 Task: Create a rule from the Routing list, Task moved to a section -> Set Priority in the project AgileConnection , set the section as To-Do and set the priority of the task as  High
Action: Mouse moved to (1044, 97)
Screenshot: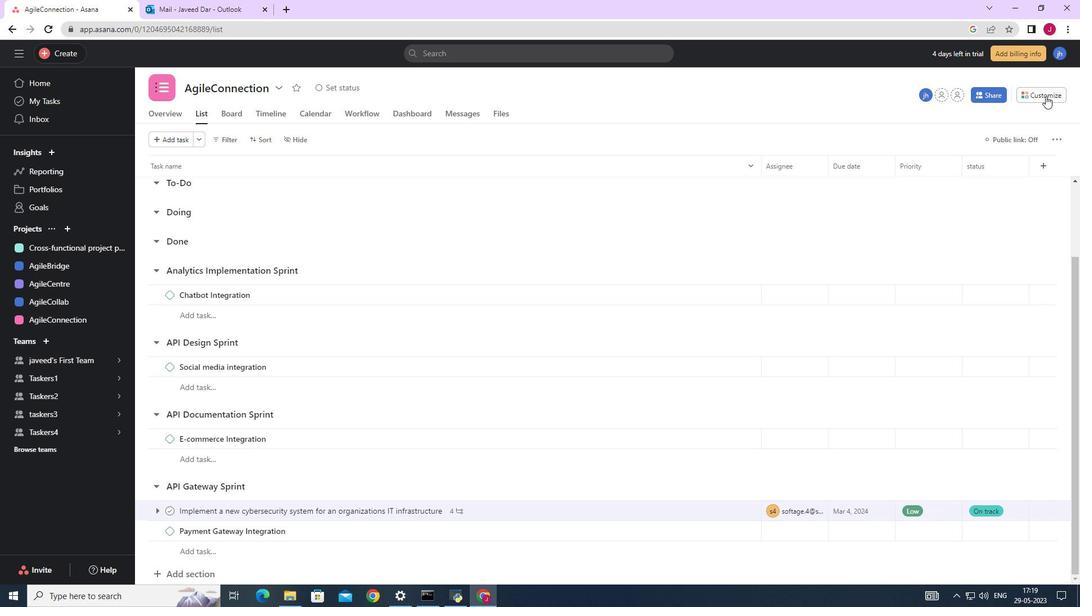 
Action: Mouse pressed left at (1044, 97)
Screenshot: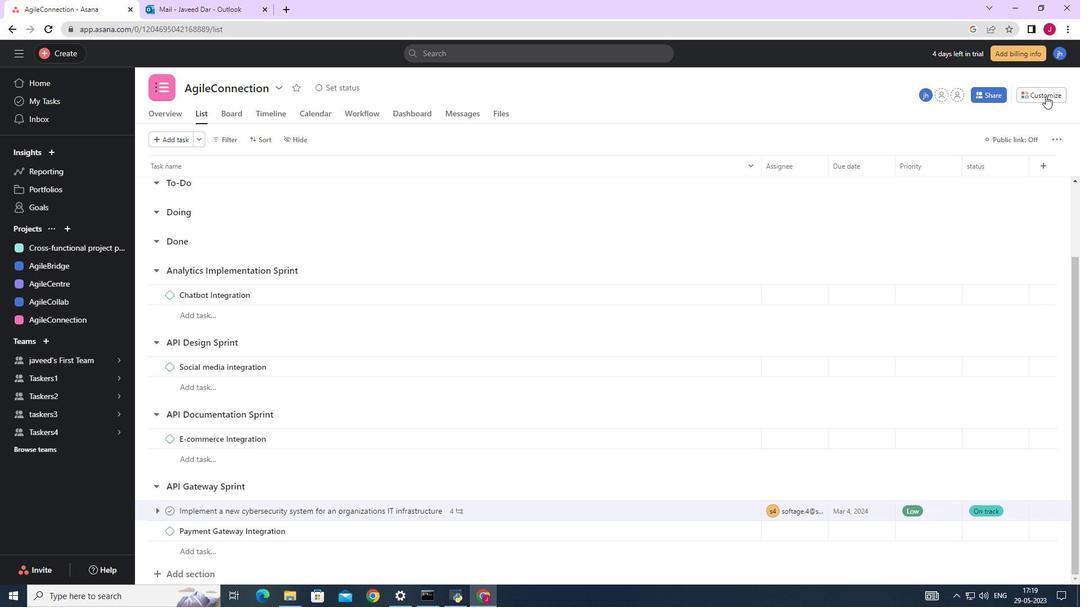 
Action: Mouse moved to (846, 245)
Screenshot: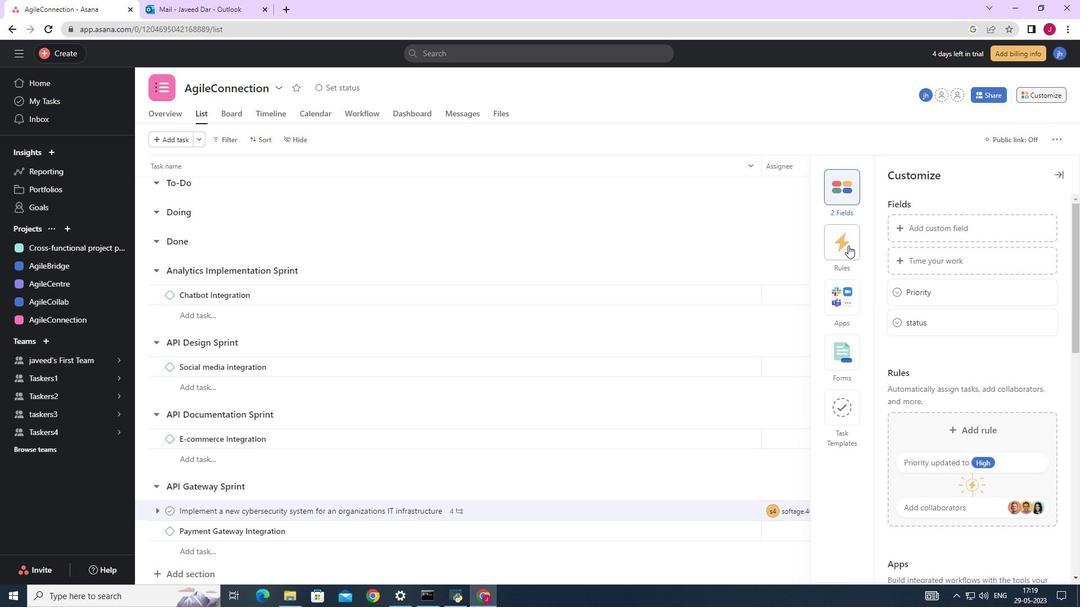 
Action: Mouse pressed left at (846, 245)
Screenshot: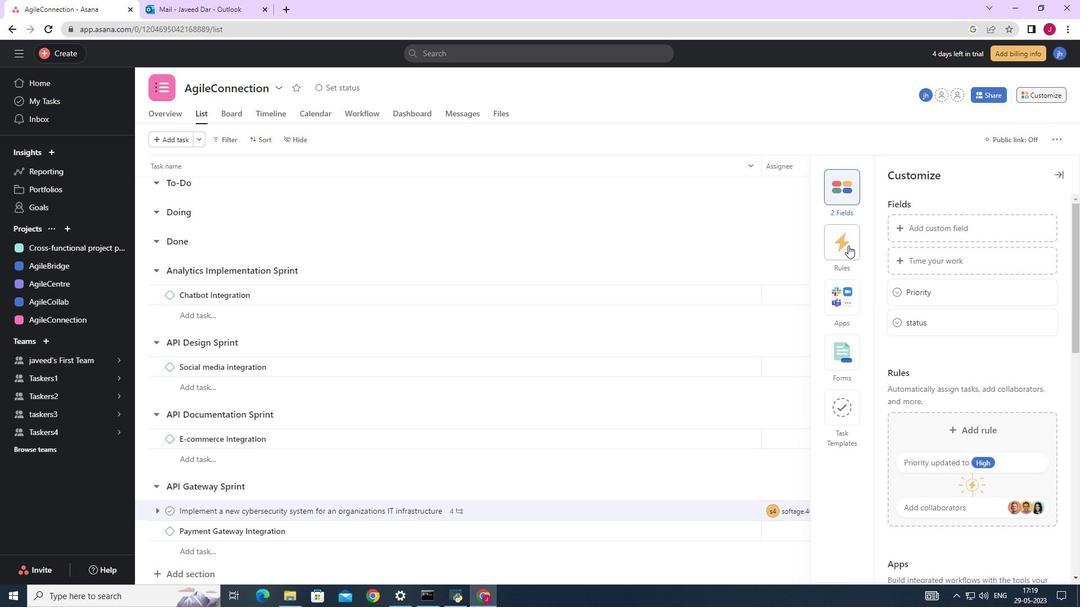 
Action: Mouse moved to (963, 255)
Screenshot: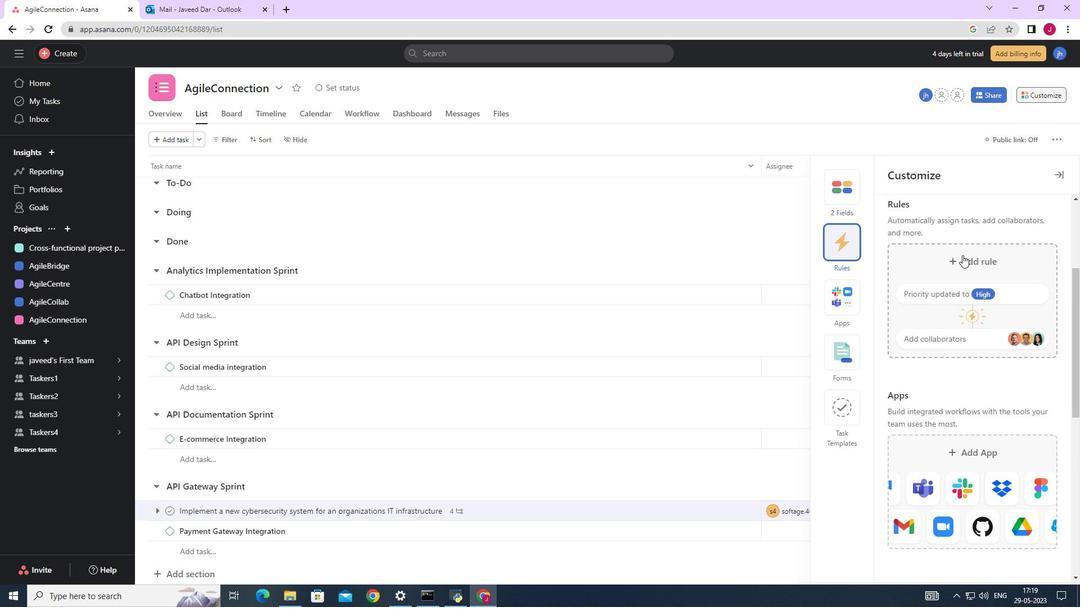 
Action: Mouse pressed left at (963, 255)
Screenshot: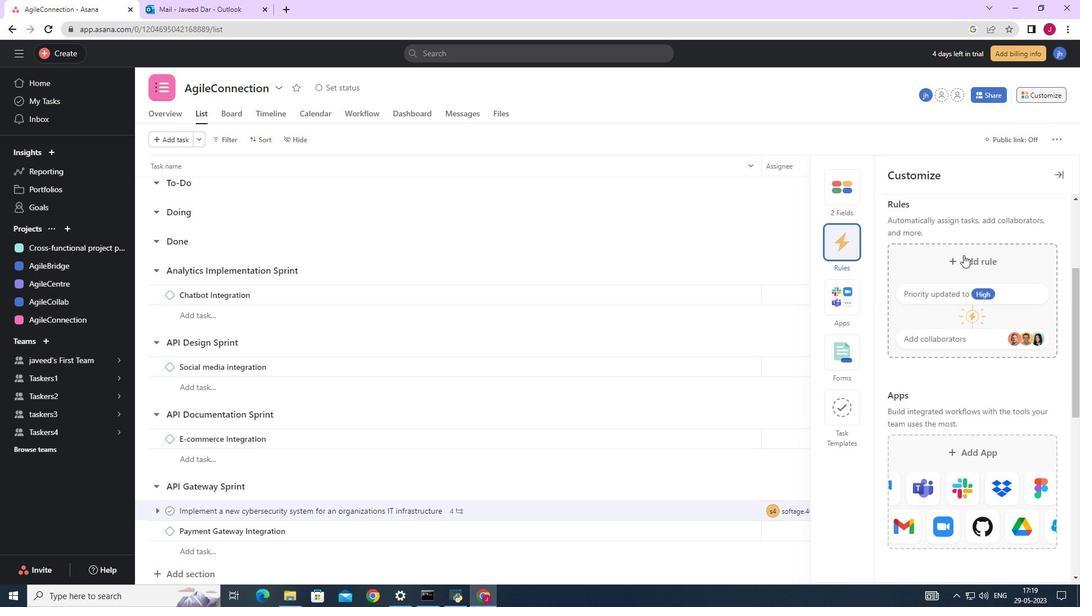 
Action: Mouse moved to (251, 147)
Screenshot: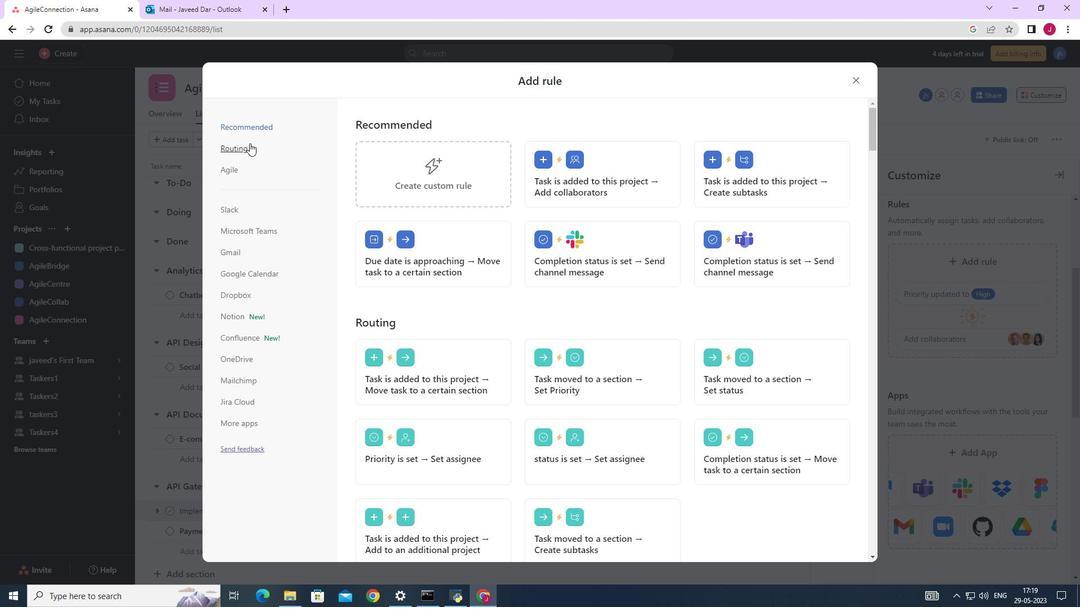 
Action: Mouse pressed left at (251, 147)
Screenshot: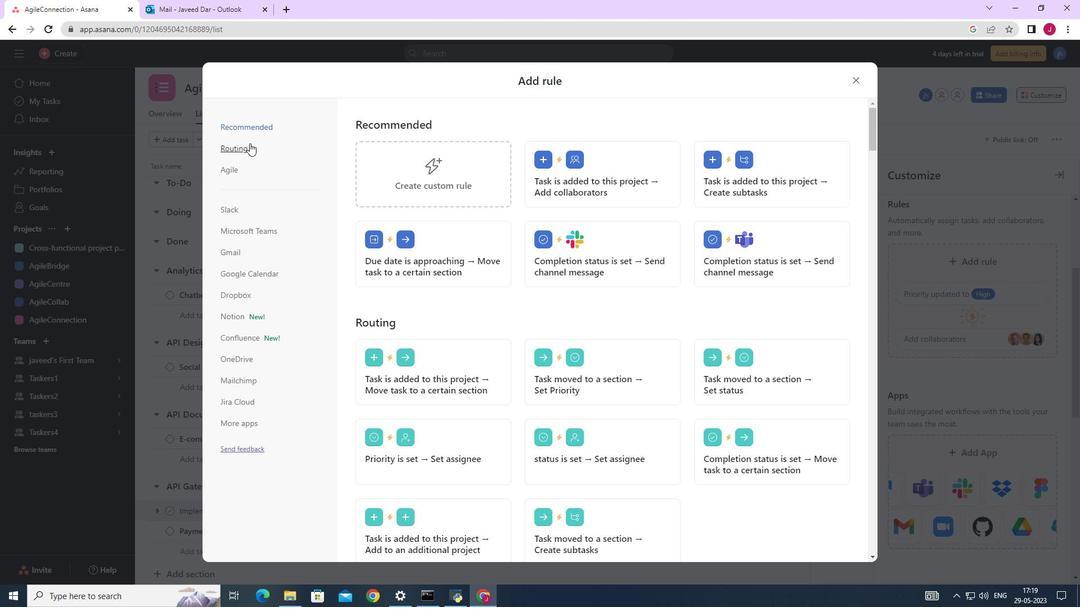 
Action: Mouse moved to (574, 176)
Screenshot: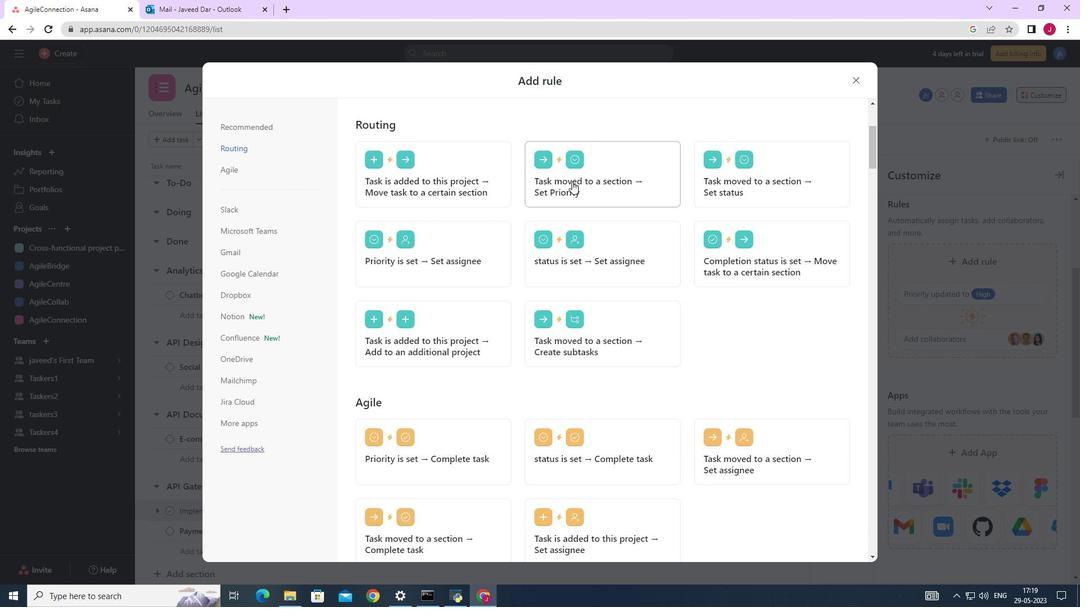 
Action: Mouse pressed left at (574, 176)
Screenshot: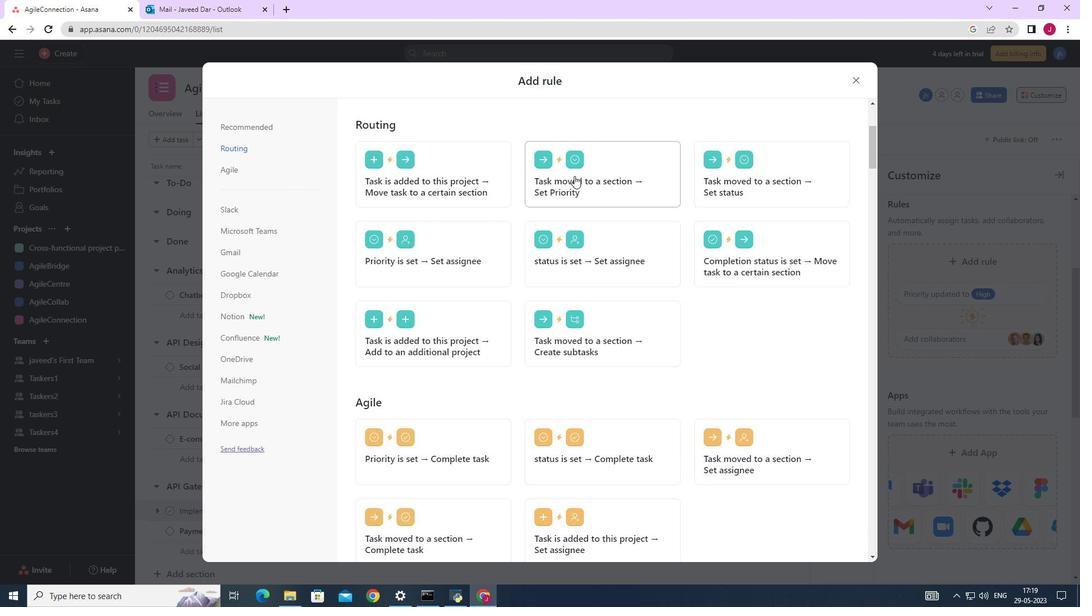 
Action: Mouse moved to (429, 299)
Screenshot: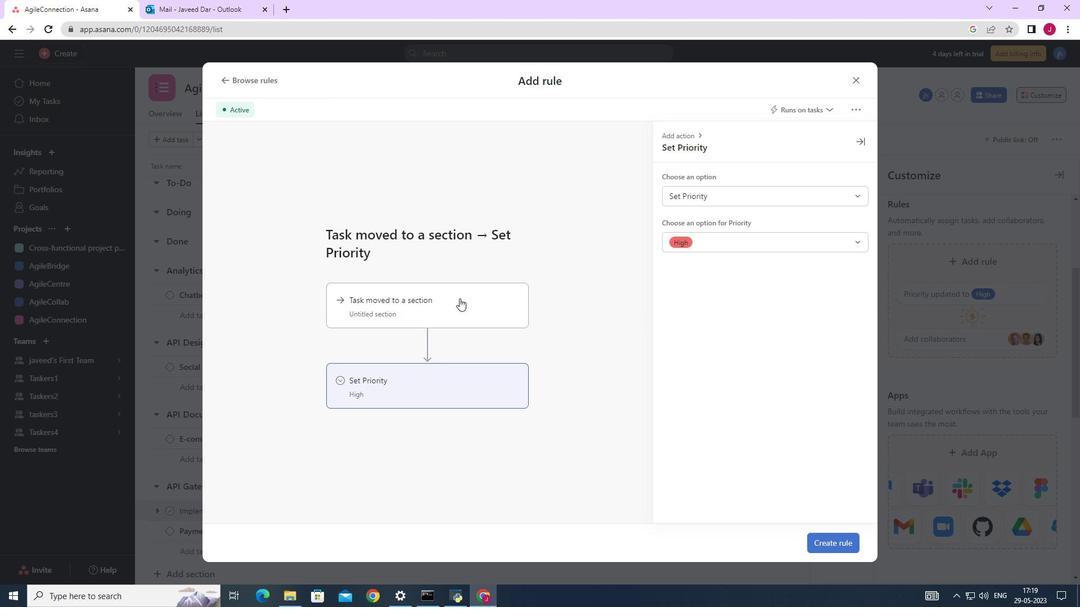 
Action: Mouse pressed left at (429, 299)
Screenshot: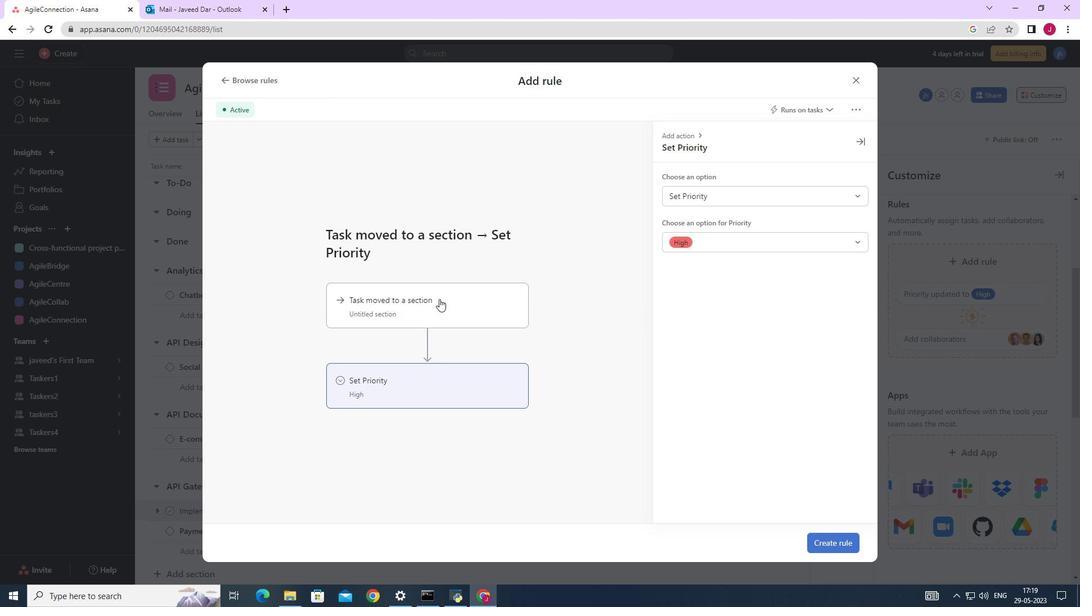 
Action: Mouse moved to (732, 189)
Screenshot: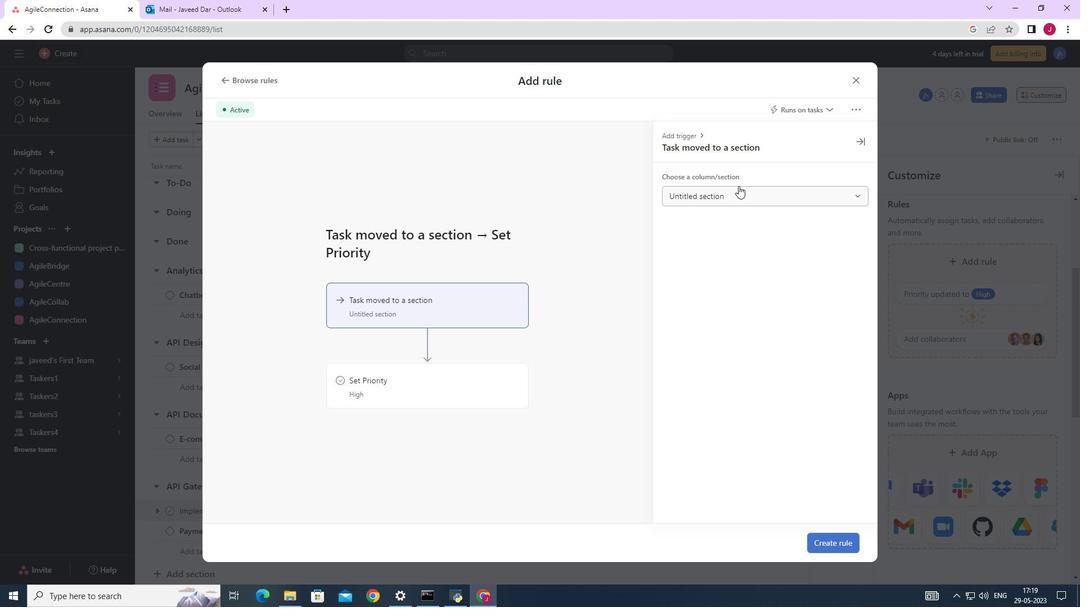 
Action: Mouse pressed left at (732, 189)
Screenshot: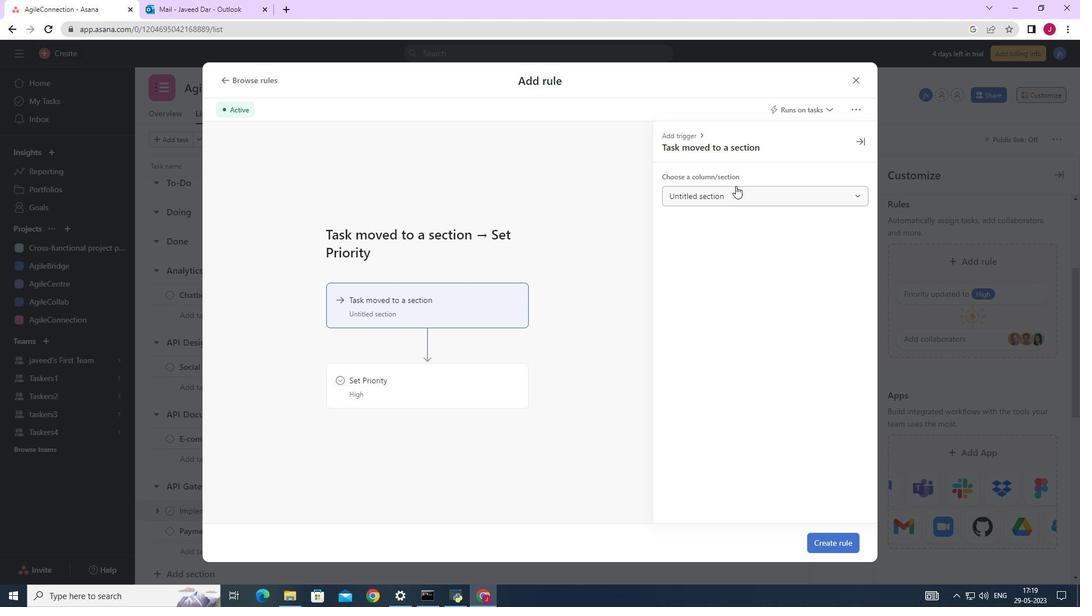 
Action: Mouse moved to (712, 243)
Screenshot: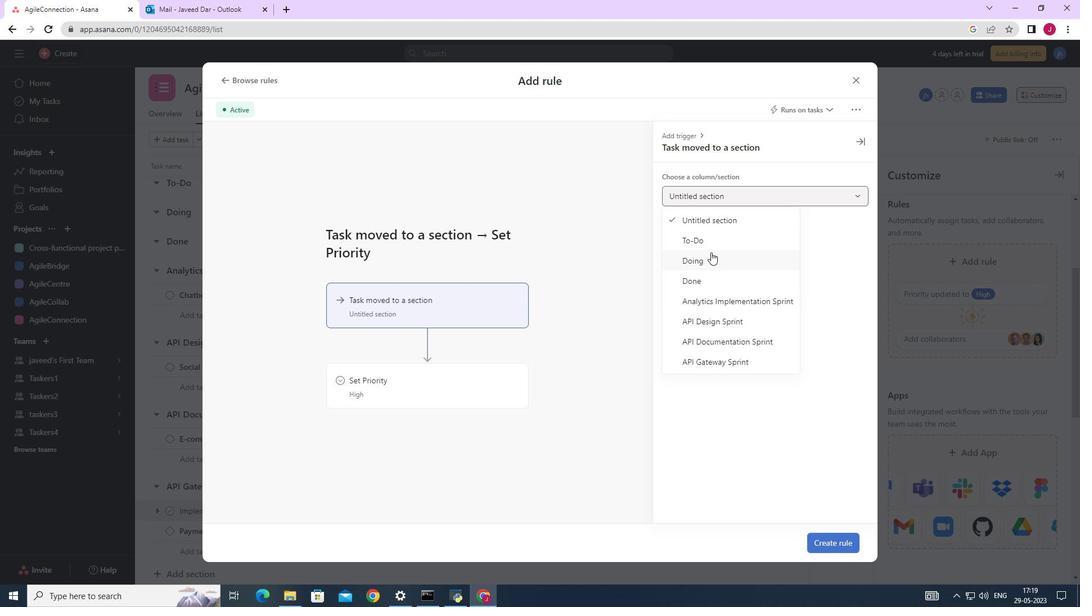 
Action: Mouse pressed left at (712, 243)
Screenshot: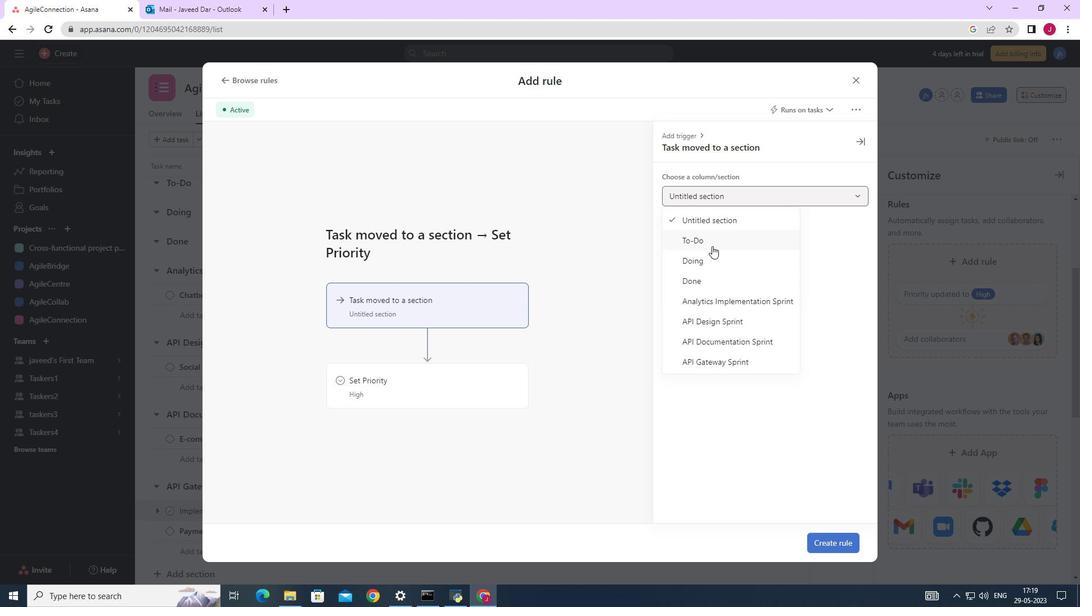 
Action: Mouse moved to (392, 391)
Screenshot: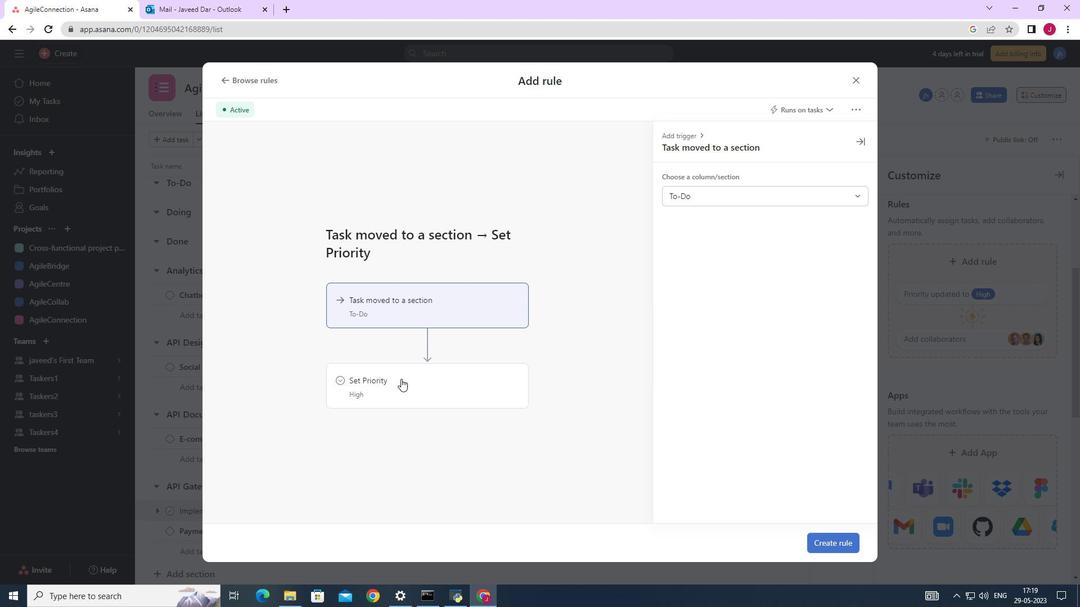 
Action: Mouse pressed left at (392, 391)
Screenshot: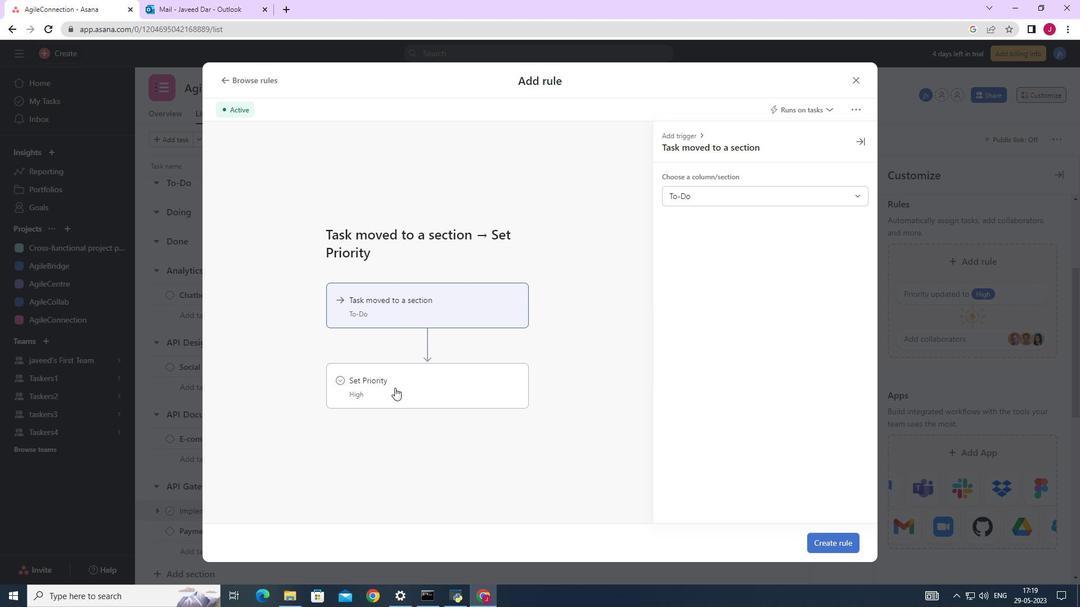 
Action: Mouse moved to (704, 193)
Screenshot: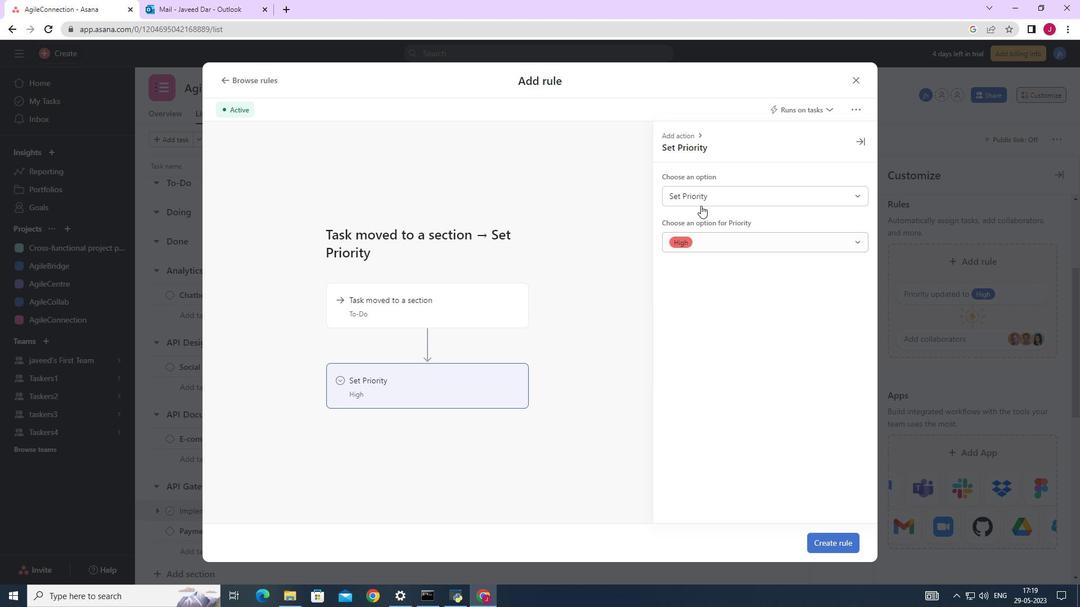 
Action: Mouse pressed left at (704, 193)
Screenshot: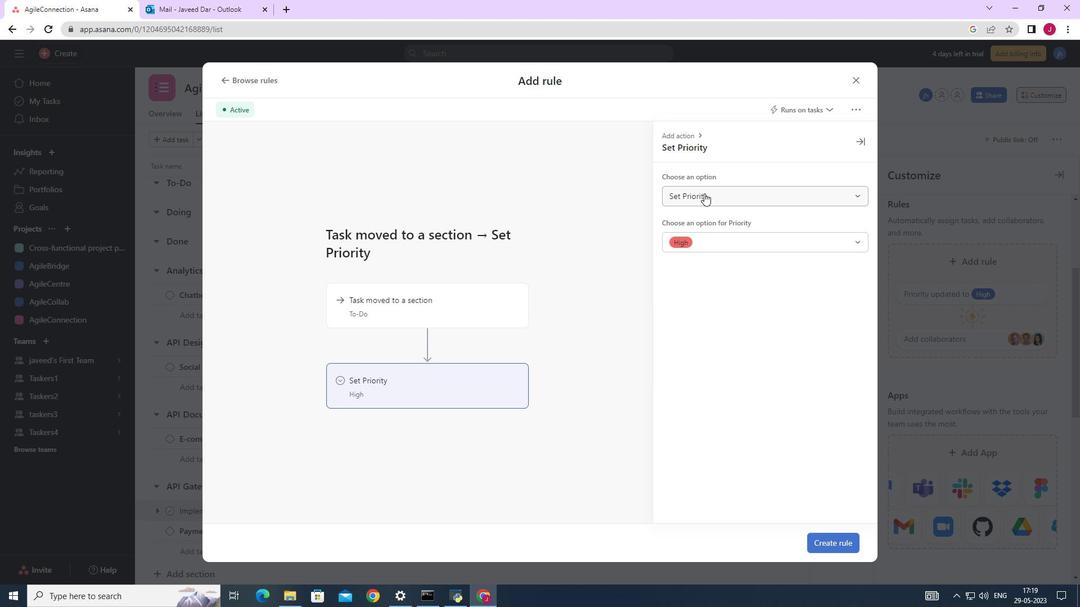 
Action: Mouse moved to (703, 218)
Screenshot: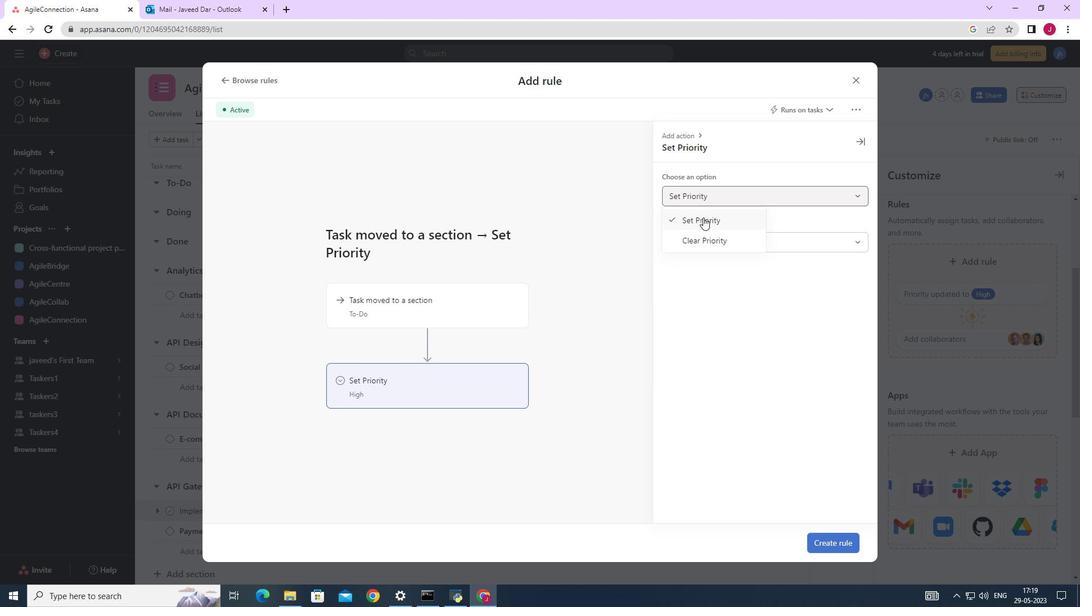 
Action: Mouse pressed left at (703, 218)
Screenshot: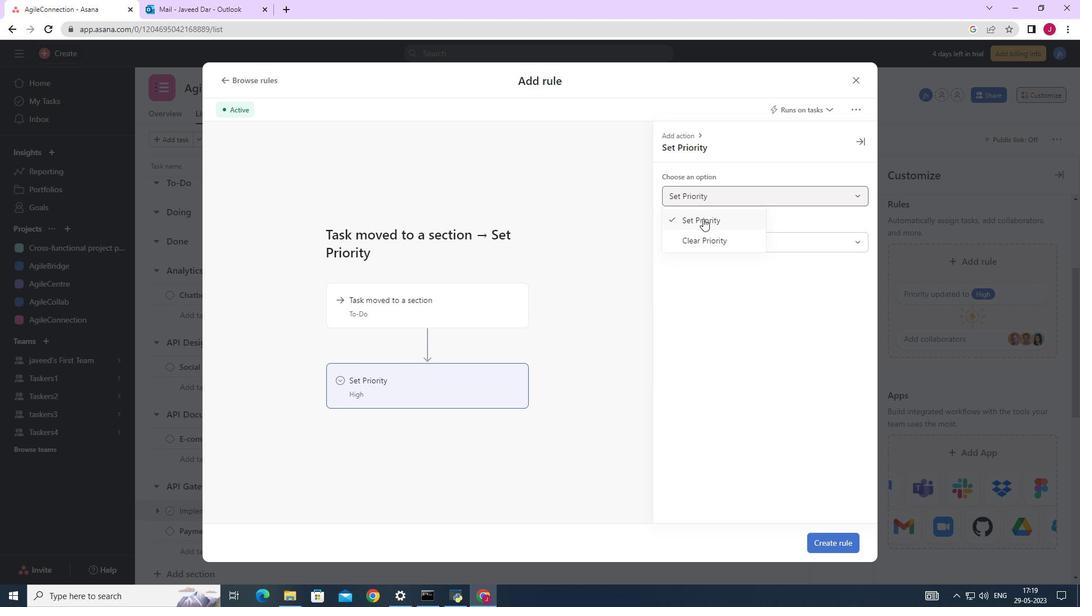 
Action: Mouse moved to (702, 238)
Screenshot: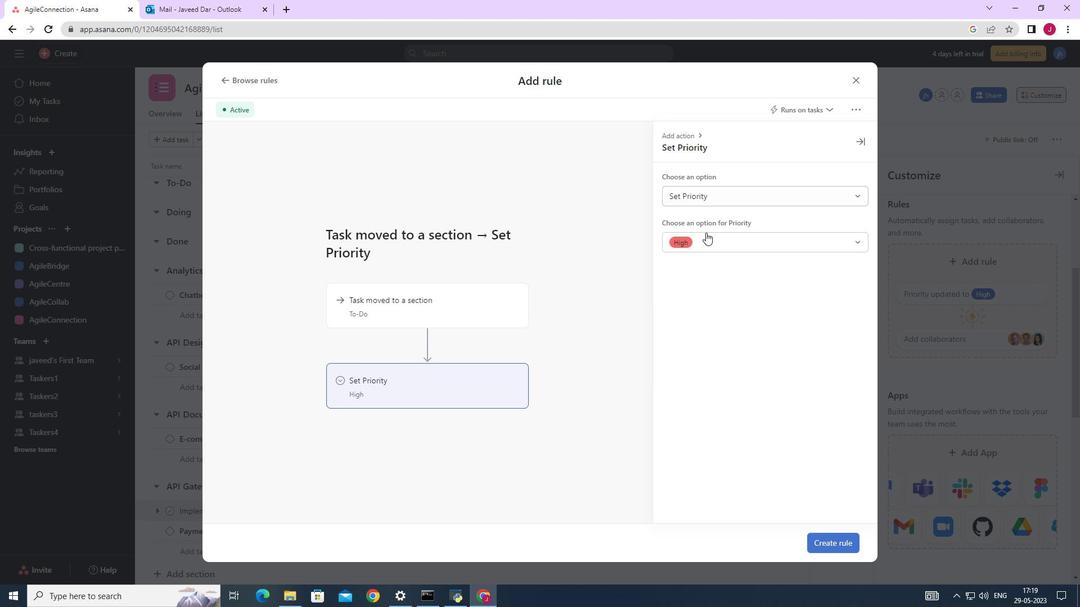 
Action: Mouse pressed left at (702, 238)
Screenshot: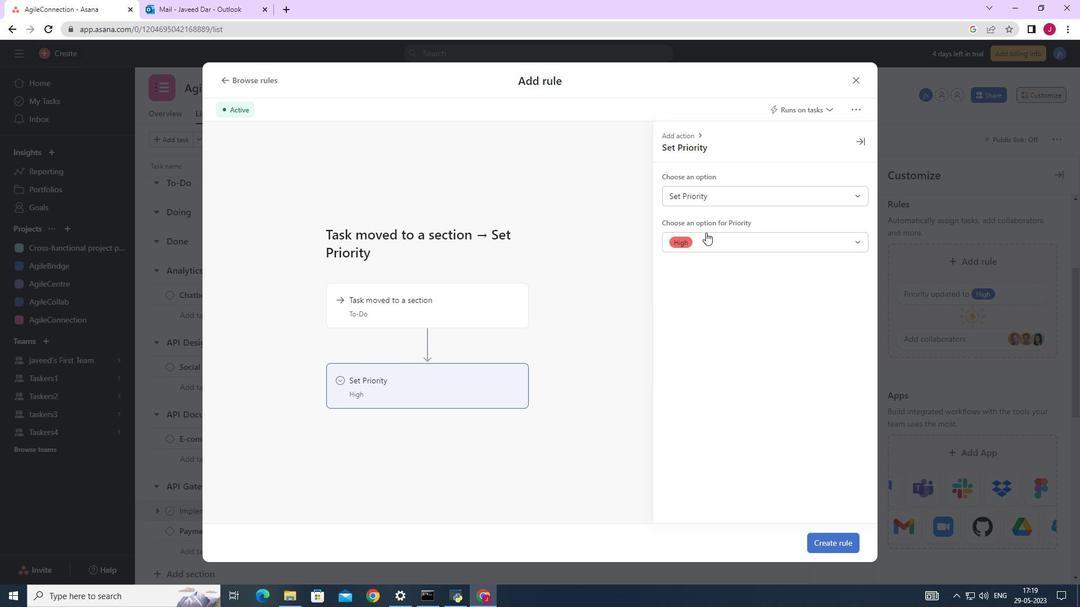 
Action: Mouse moved to (692, 265)
Screenshot: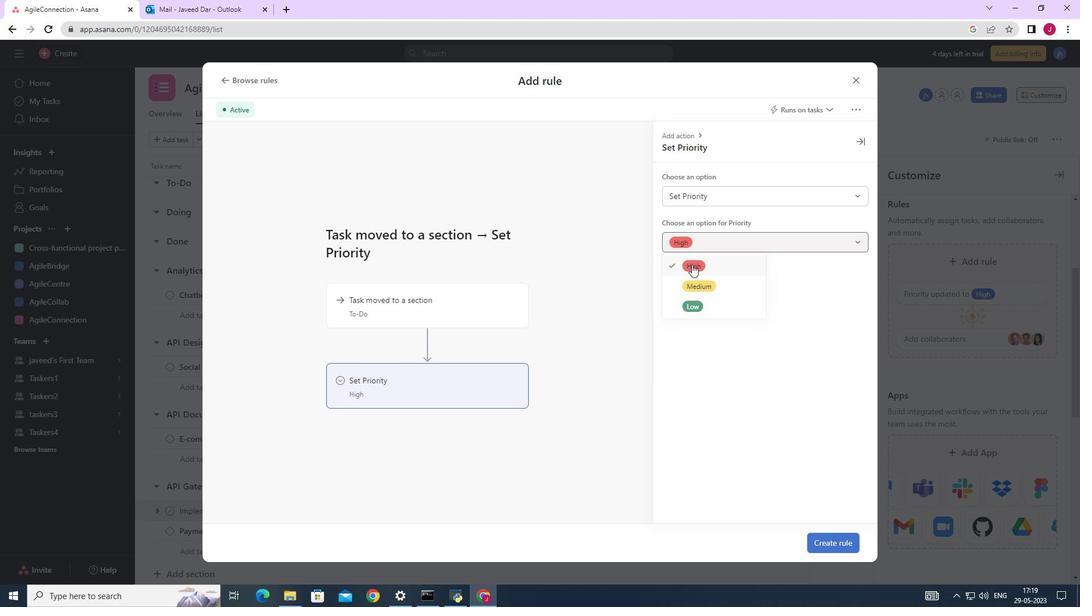 
Action: Mouse pressed left at (692, 265)
Screenshot: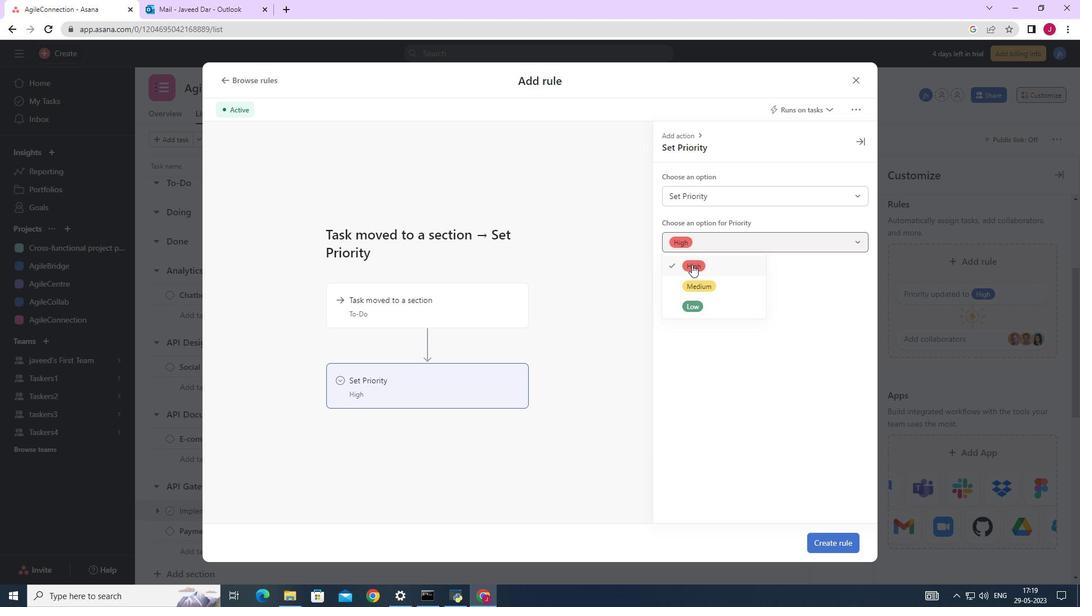 
Action: Mouse moved to (768, 425)
Screenshot: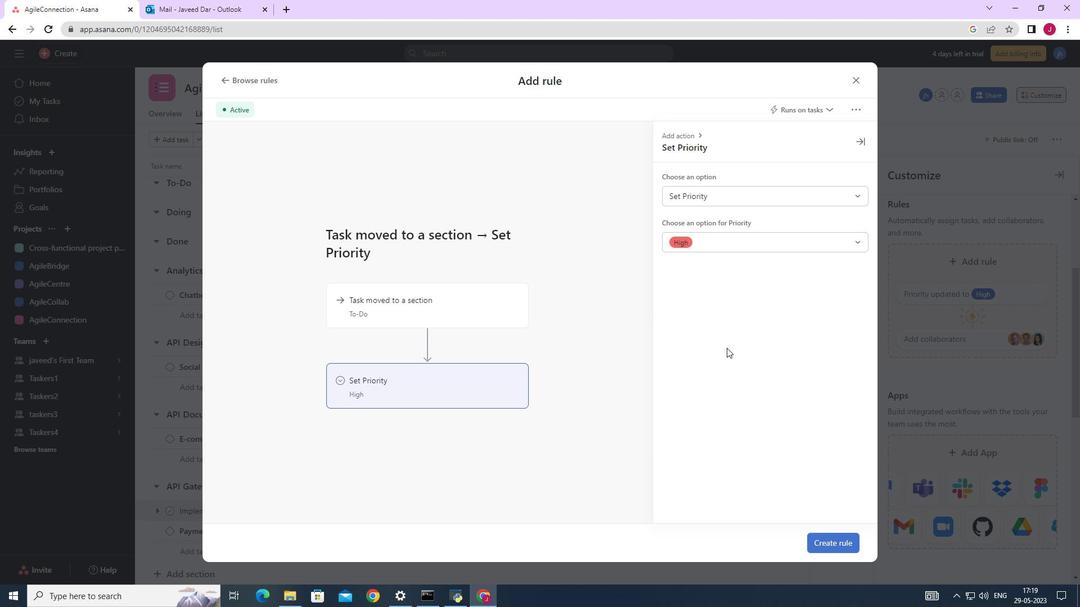 
Action: Mouse pressed left at (765, 412)
Screenshot: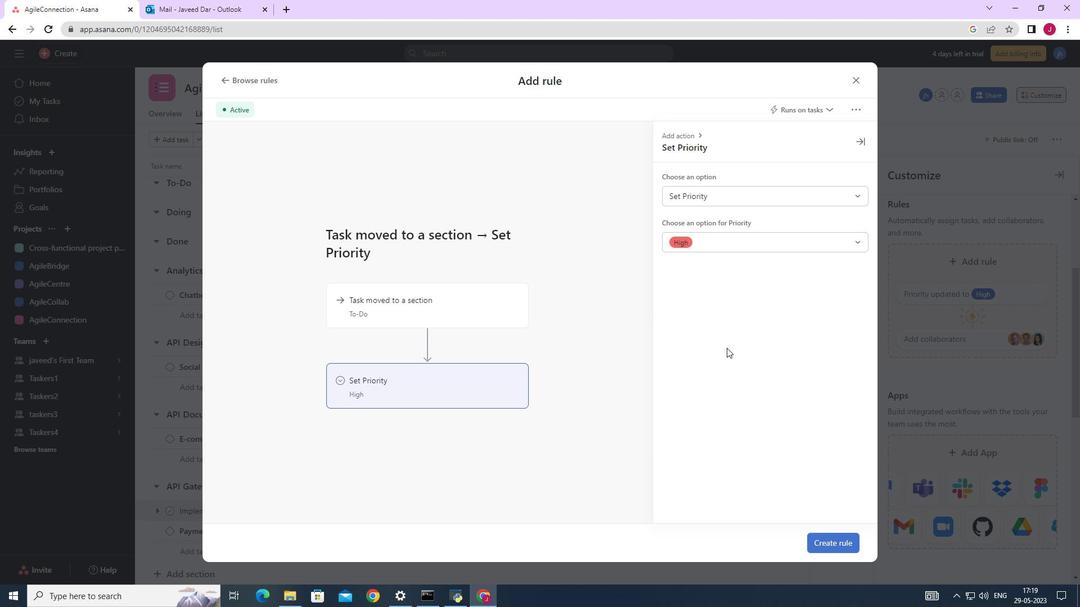 
Action: Mouse moved to (824, 540)
Screenshot: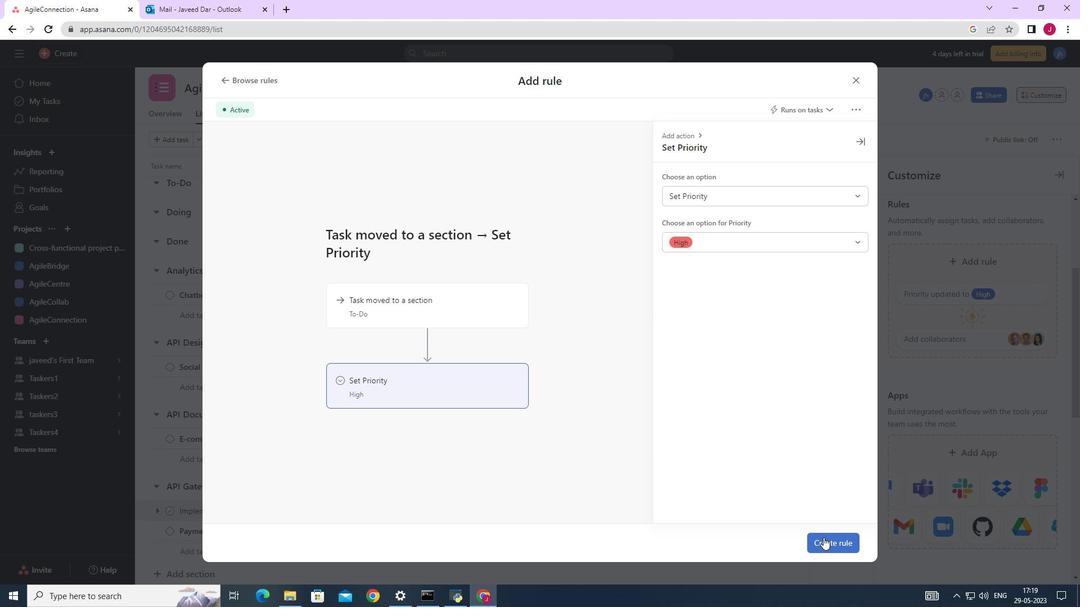 
Action: Mouse pressed left at (824, 540)
Screenshot: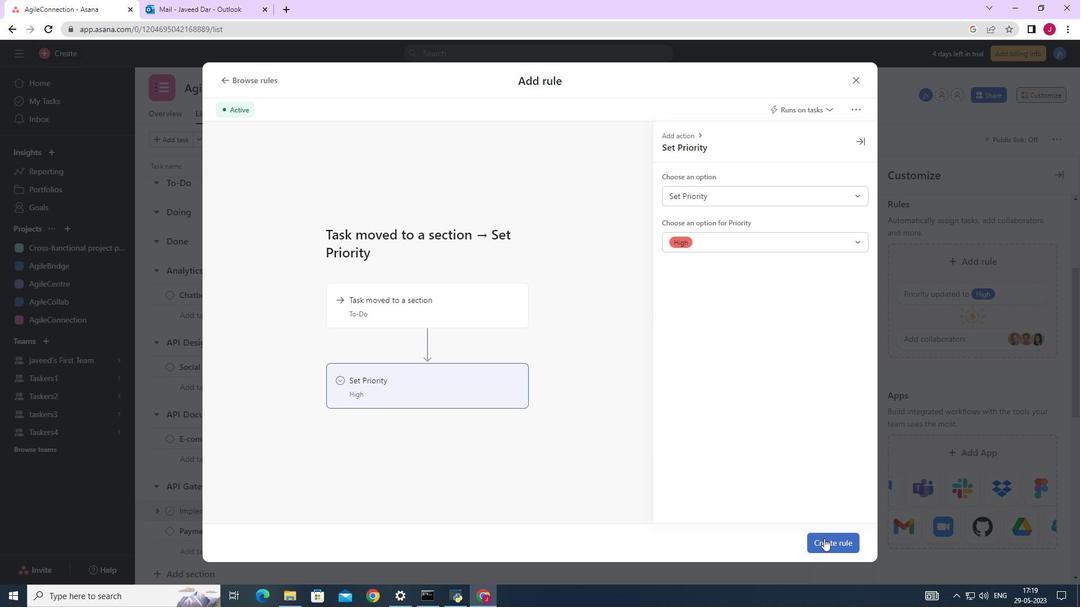 
Action: Mouse moved to (694, 382)
Screenshot: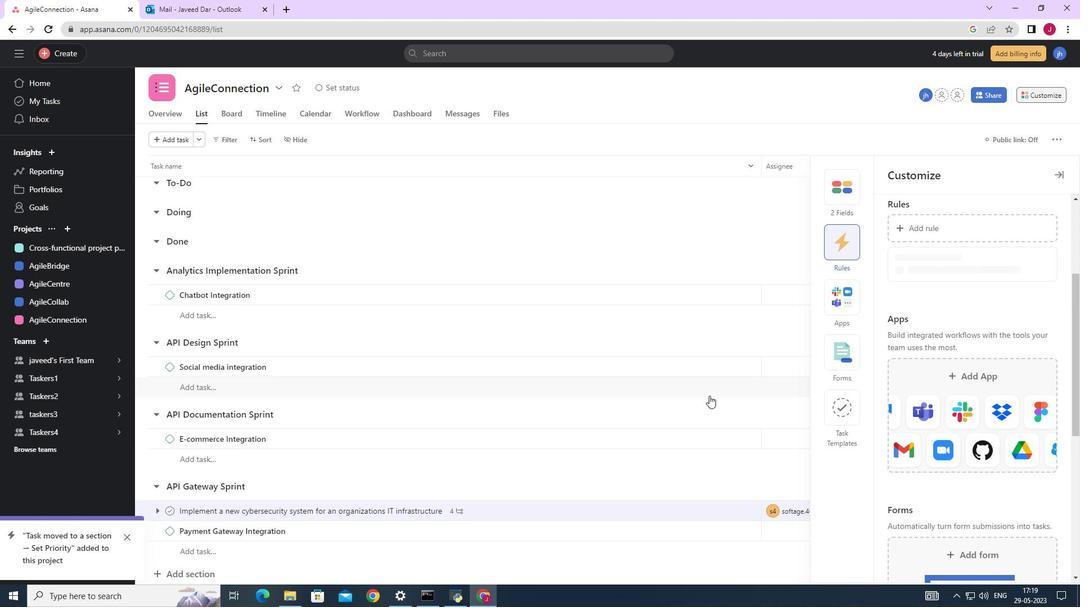 
